 Task: Add a condition where "Priority Is Urgent" in unsolved tickets in your groups.
Action: Mouse moved to (155, 503)
Screenshot: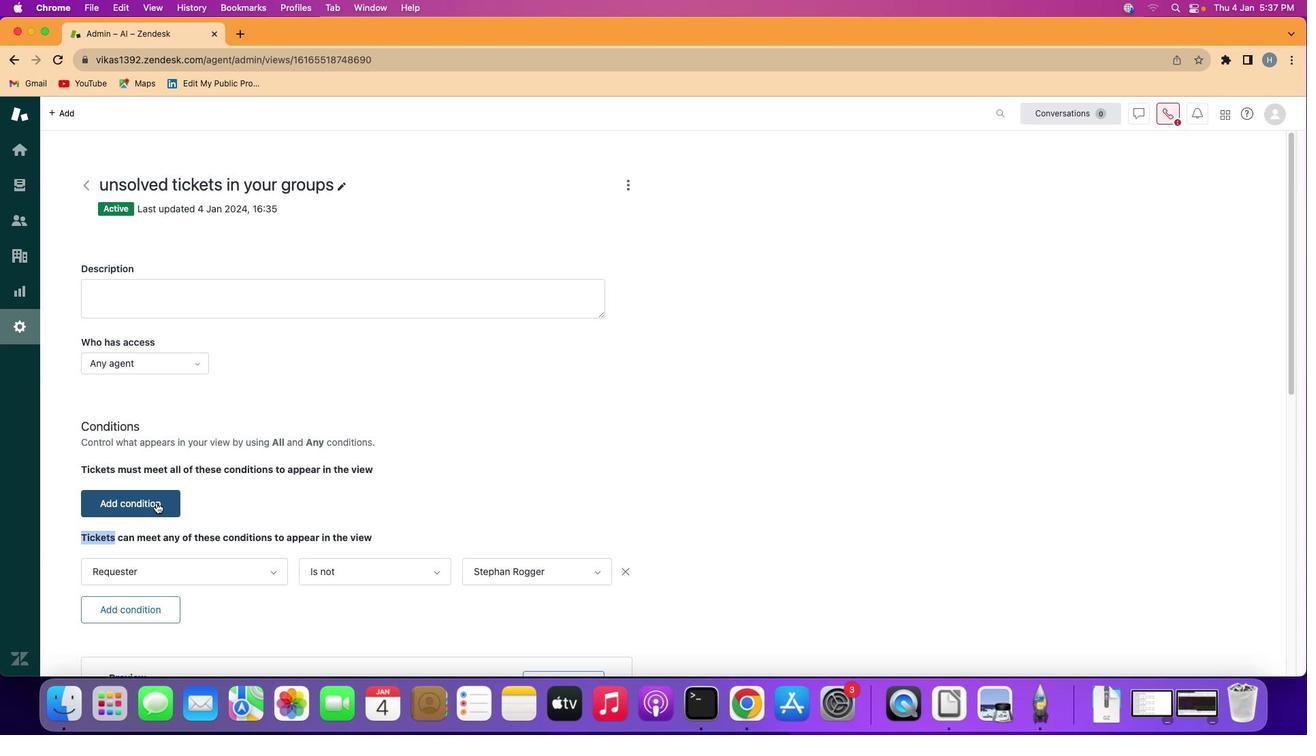 
Action: Mouse pressed left at (155, 503)
Screenshot: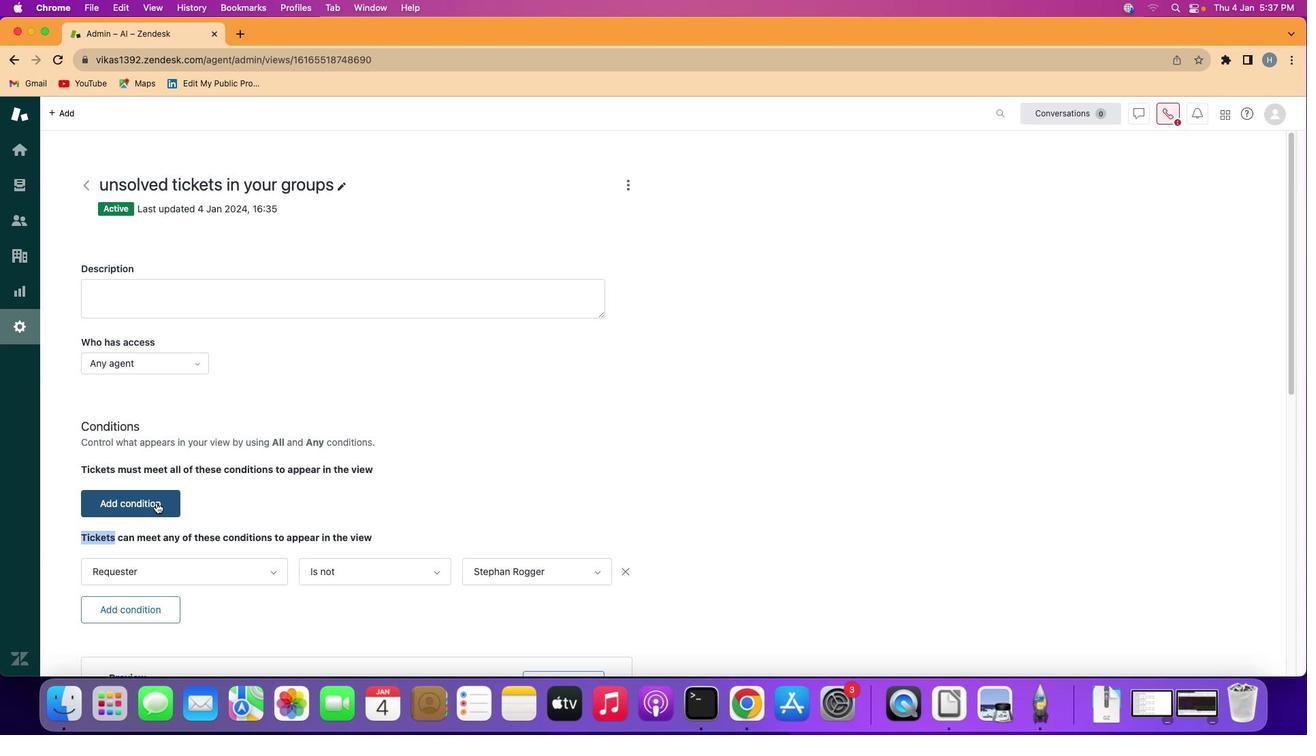 
Action: Mouse moved to (157, 505)
Screenshot: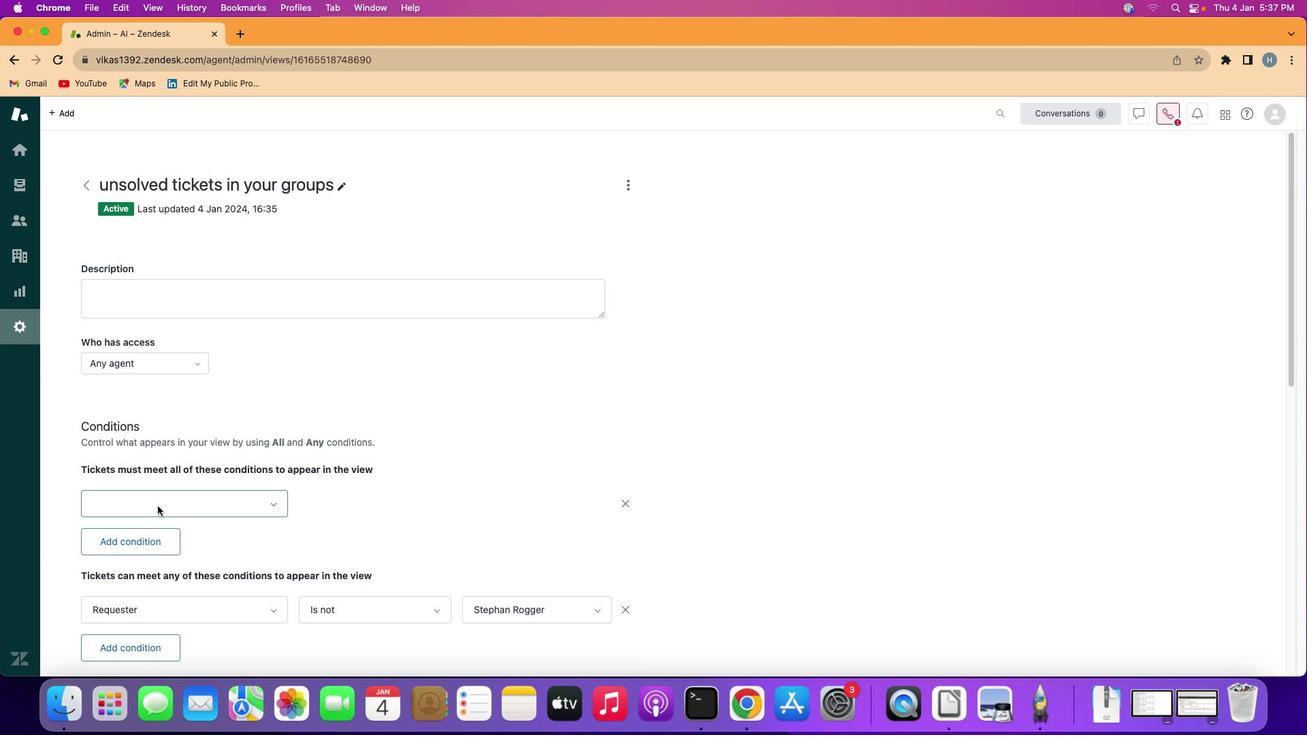 
Action: Mouse pressed left at (157, 505)
Screenshot: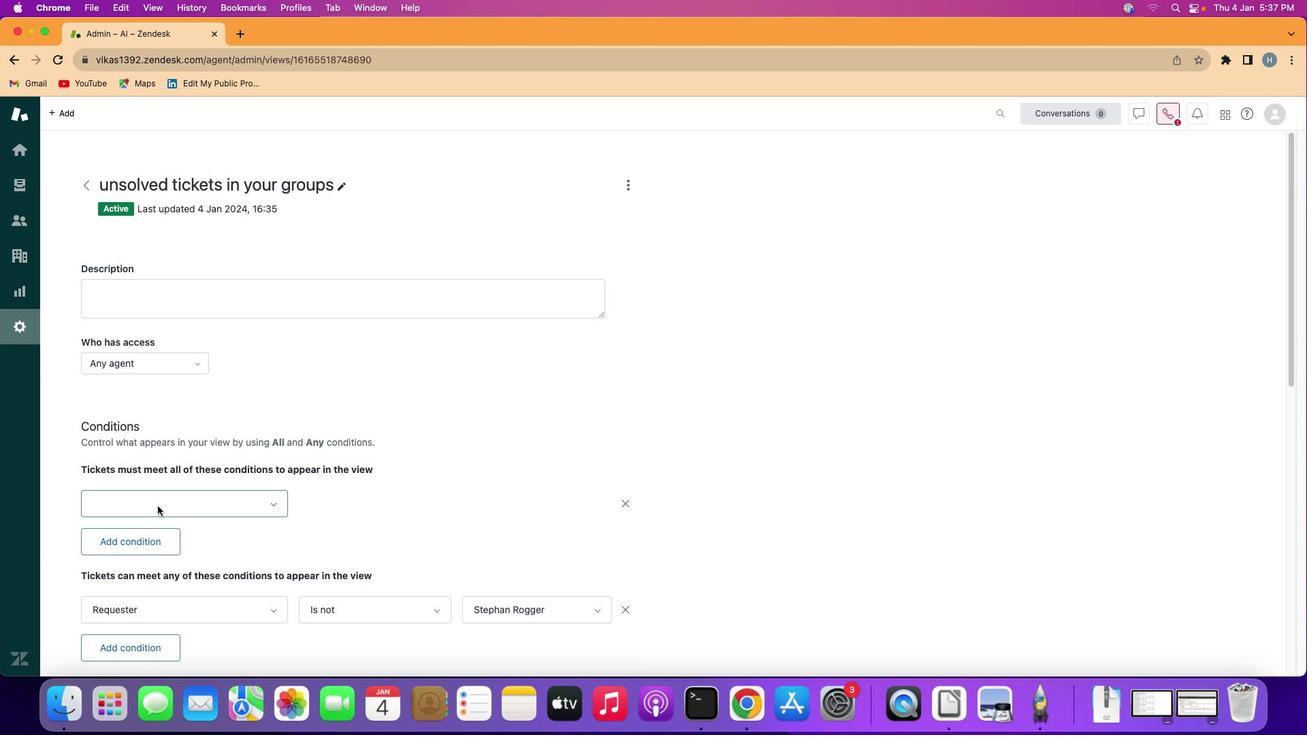 
Action: Mouse moved to (181, 376)
Screenshot: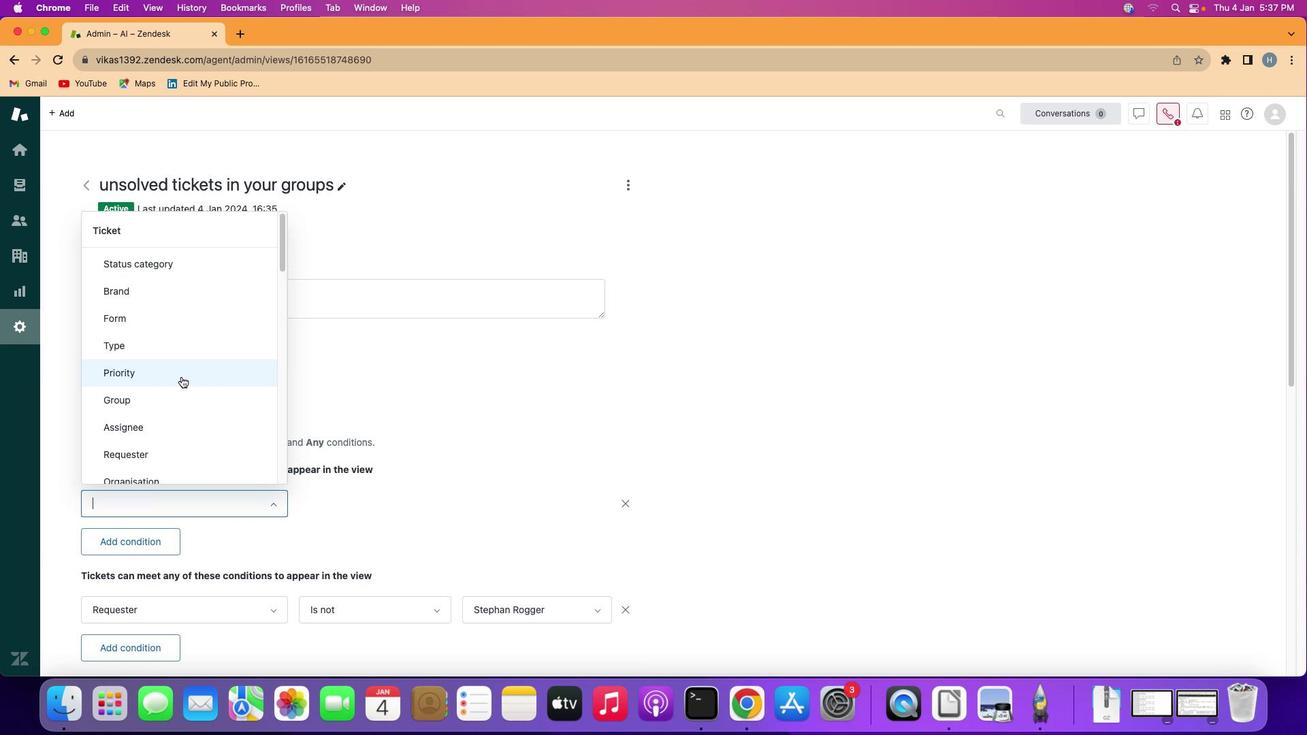 
Action: Mouse pressed left at (181, 376)
Screenshot: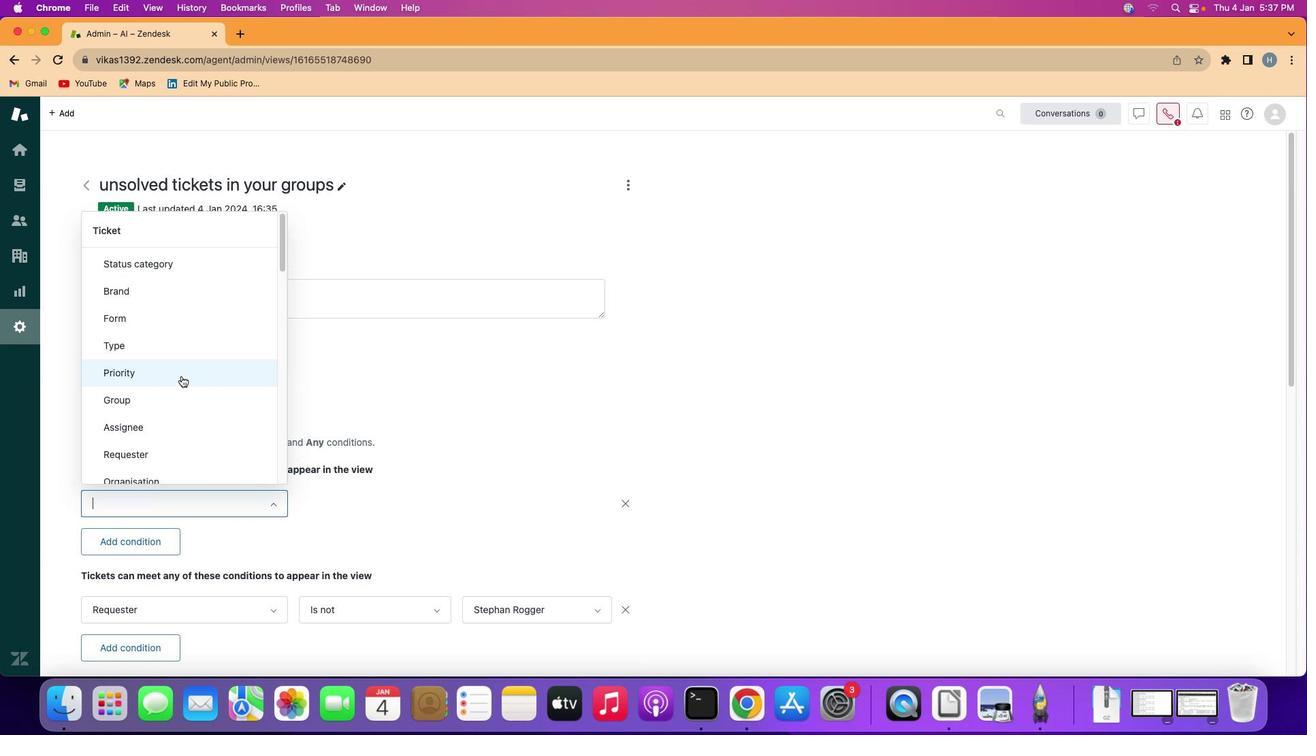 
Action: Mouse moved to (353, 503)
Screenshot: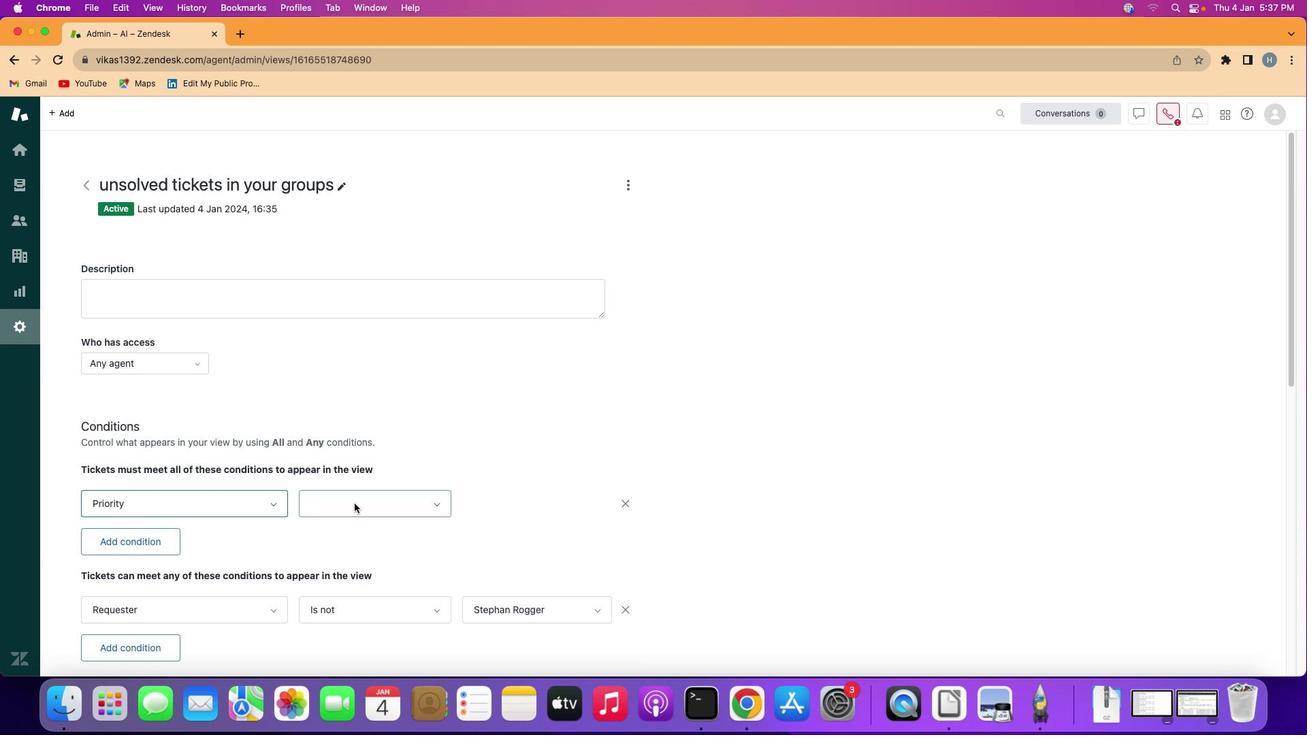 
Action: Mouse pressed left at (353, 503)
Screenshot: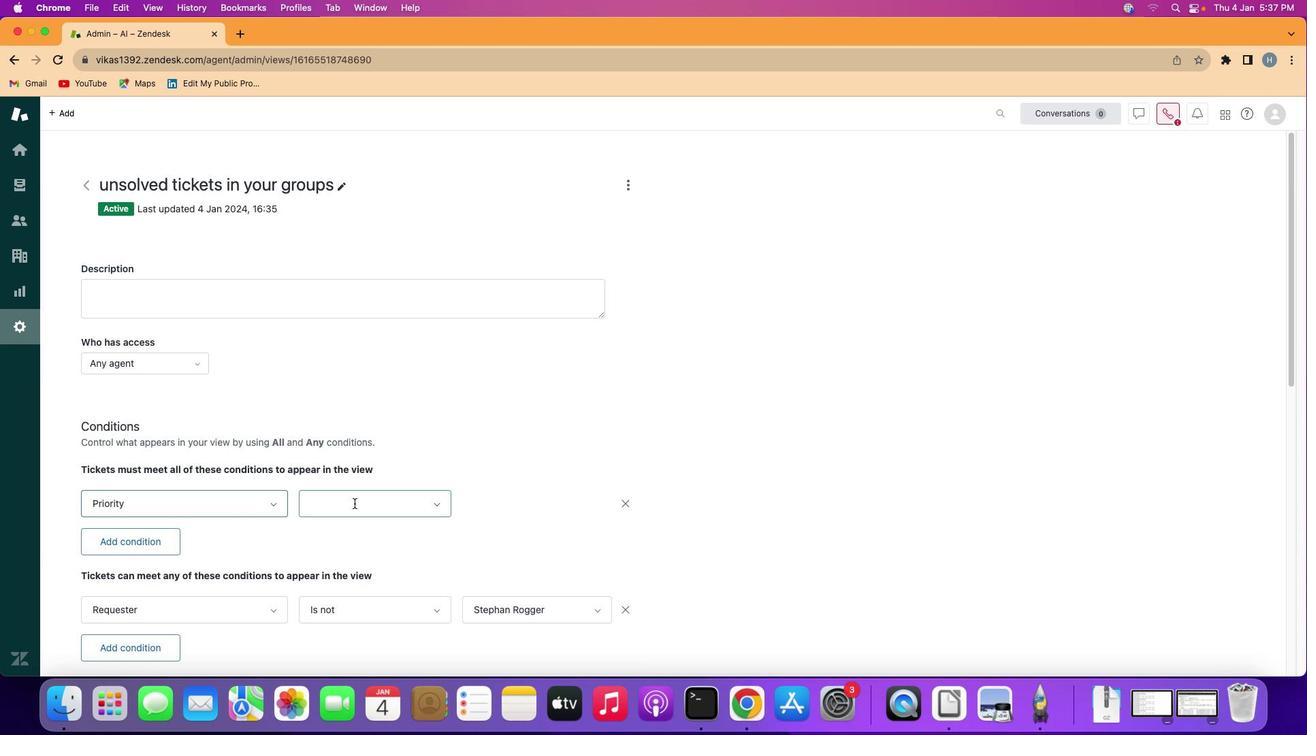 
Action: Mouse moved to (362, 535)
Screenshot: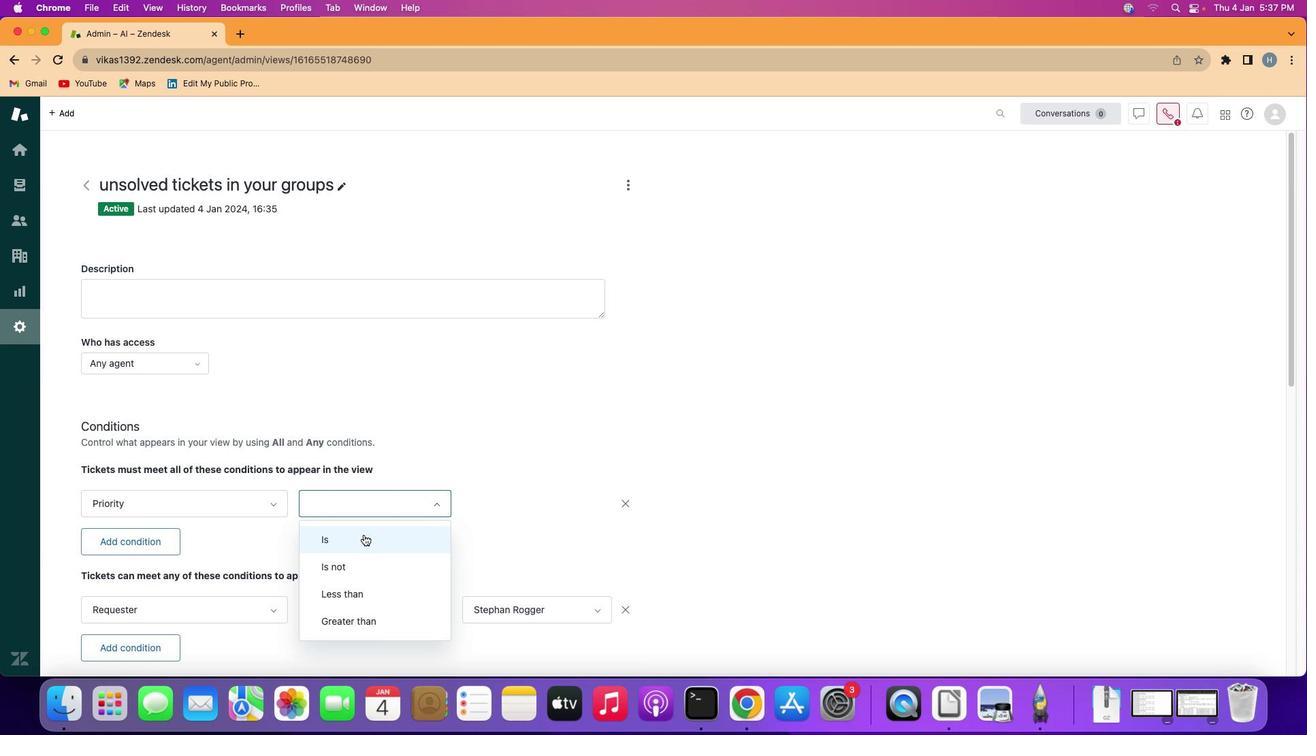 
Action: Mouse pressed left at (362, 535)
Screenshot: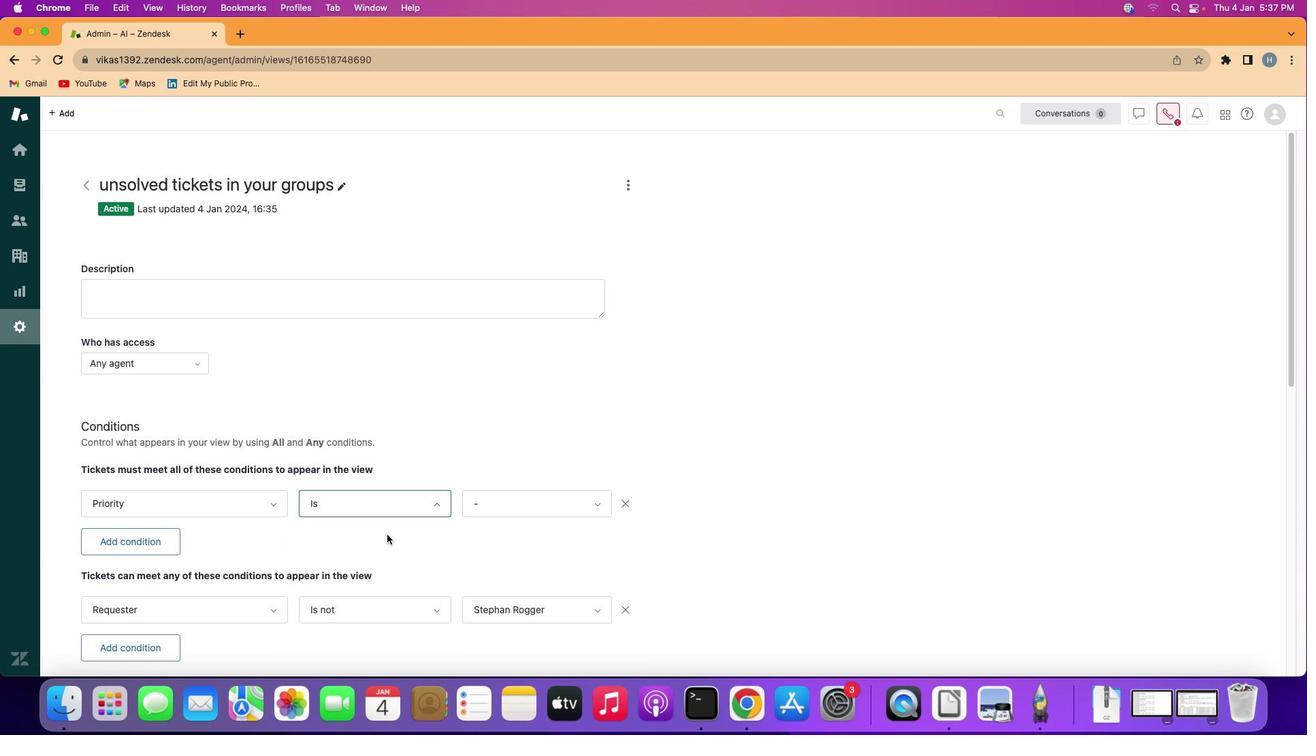 
Action: Mouse moved to (514, 507)
Screenshot: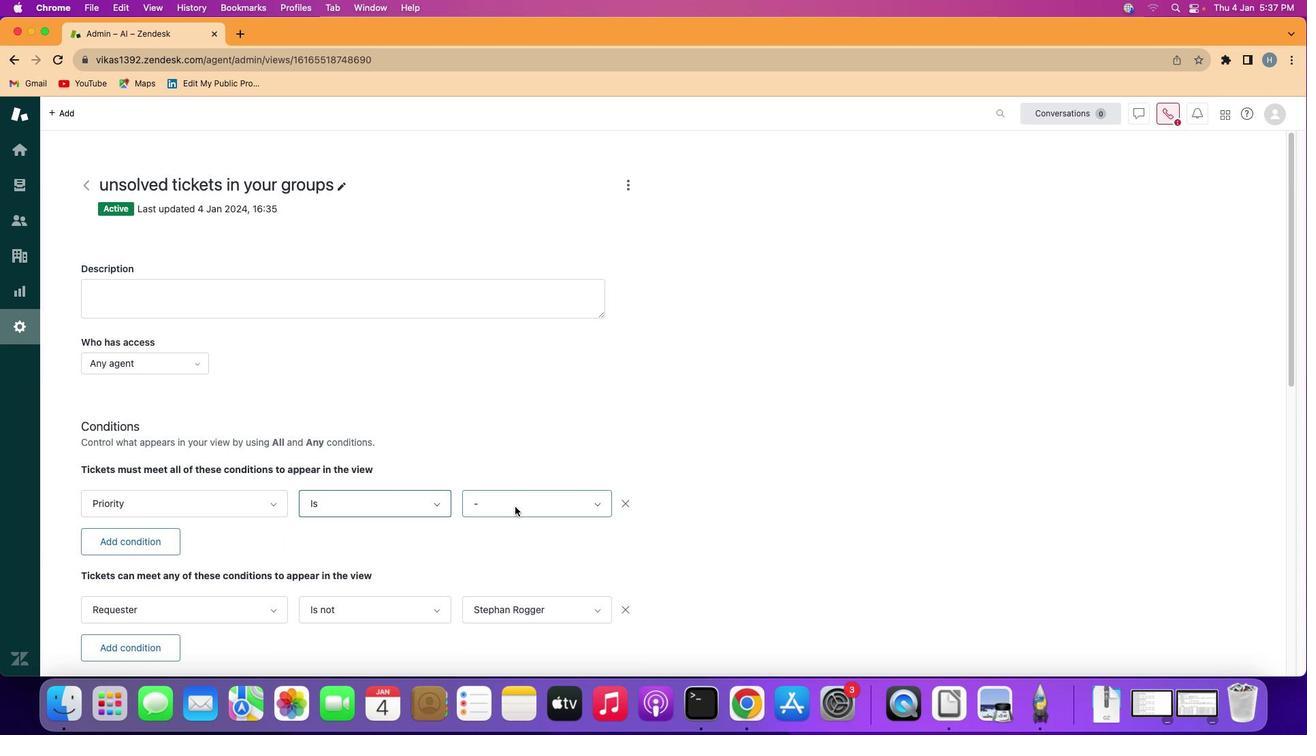 
Action: Mouse pressed left at (514, 507)
Screenshot: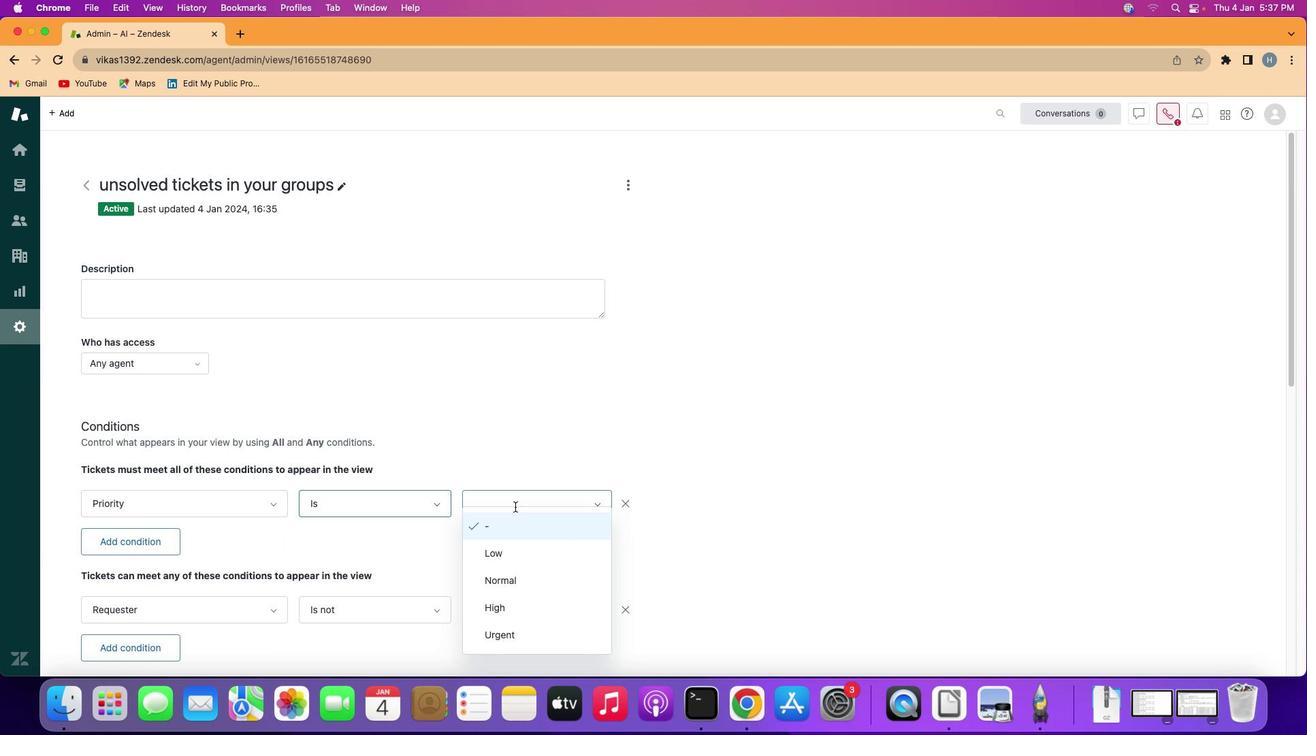 
Action: Mouse moved to (524, 648)
Screenshot: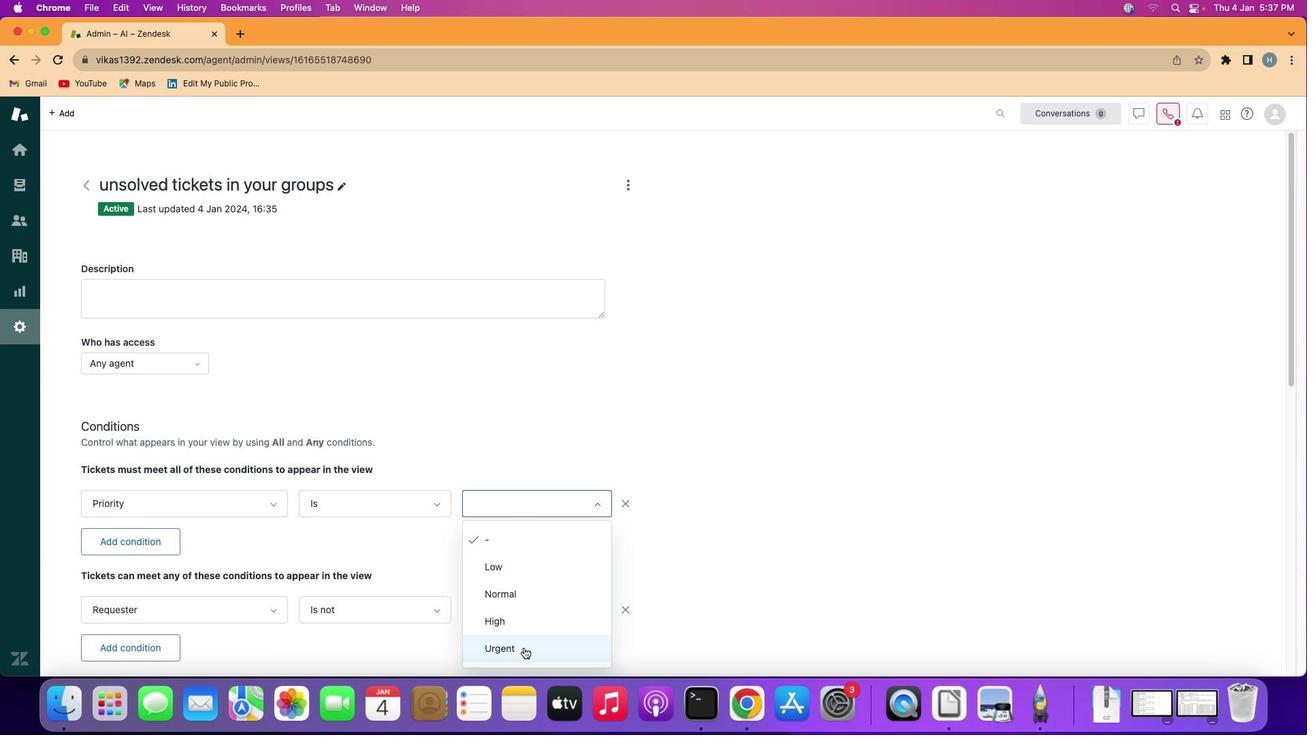 
Action: Mouse pressed left at (524, 648)
Screenshot: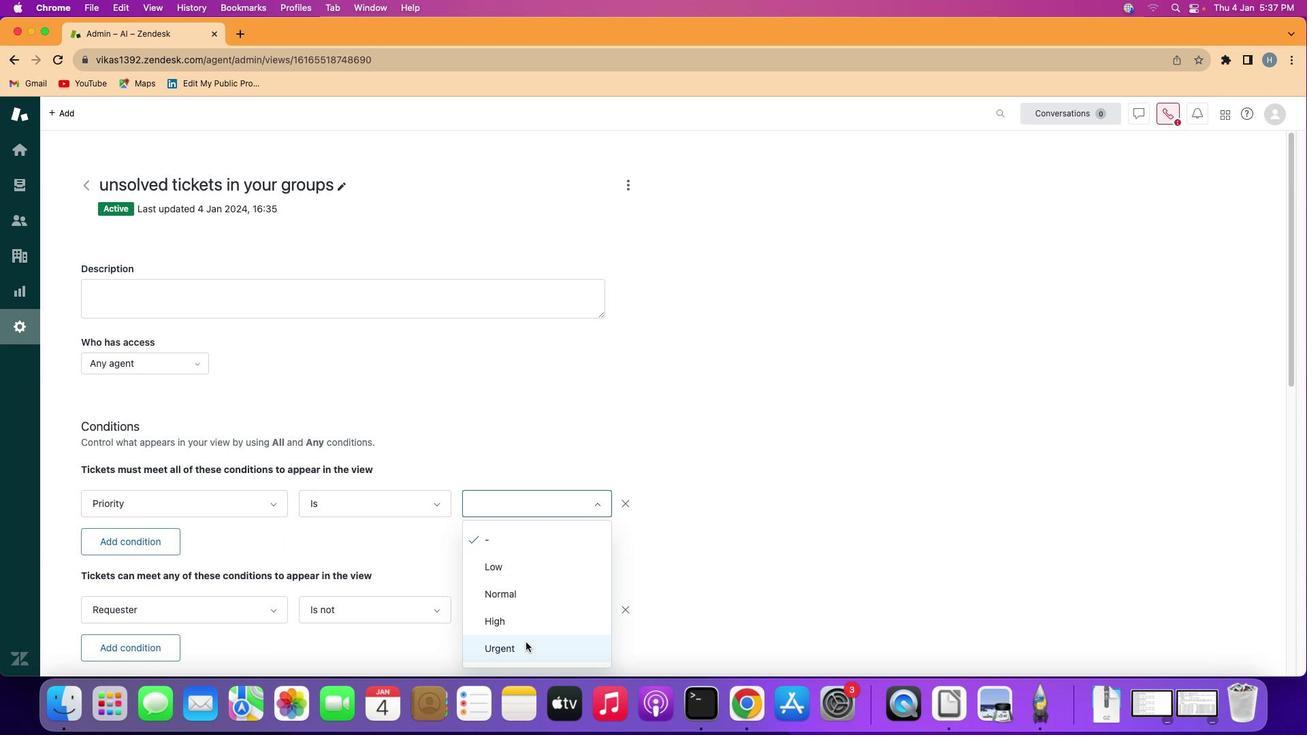 
Action: Mouse moved to (709, 458)
Screenshot: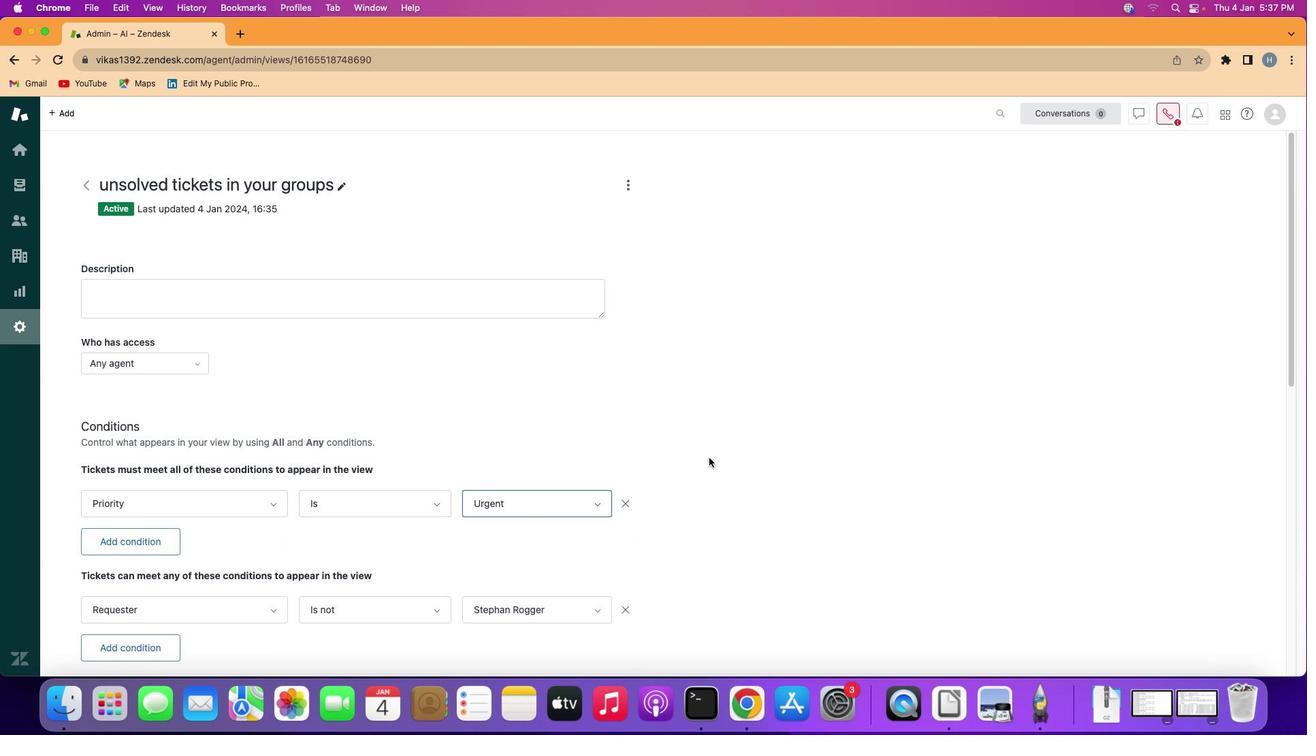 
